 Task: Open Card Card0000000150 in Board Board0000000038 in Workspace WS0000000013 in Trello. Add Member Mailaustralia7@gmail.com to Card Card0000000150 in Board Board0000000038 in Workspace WS0000000013 in Trello. Add Blue Label titled Label0000000150 to Card Card0000000150 in Board Board0000000038 in Workspace WS0000000013 in Trello. Add Checklist CL0000000150 to Card Card0000000150 in Board Board0000000038 in Workspace WS0000000013 in Trello. Add Dates with Start Date as Sep 01 2023 and Due Date as Sep 30 2023 to Card Card0000000150 in Board Board0000000038 in Workspace WS0000000013 in Trello
Action: Mouse moved to (316, 320)
Screenshot: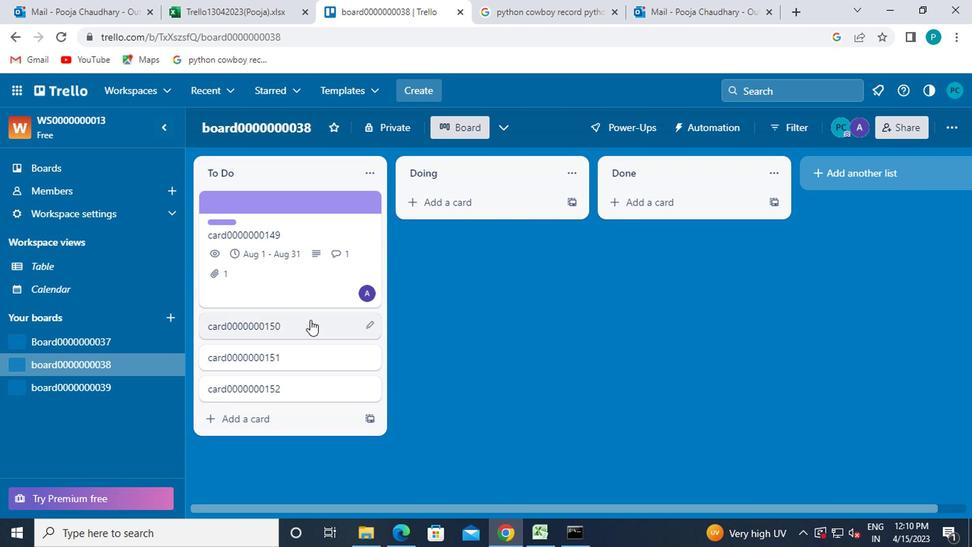 
Action: Mouse pressed left at (316, 320)
Screenshot: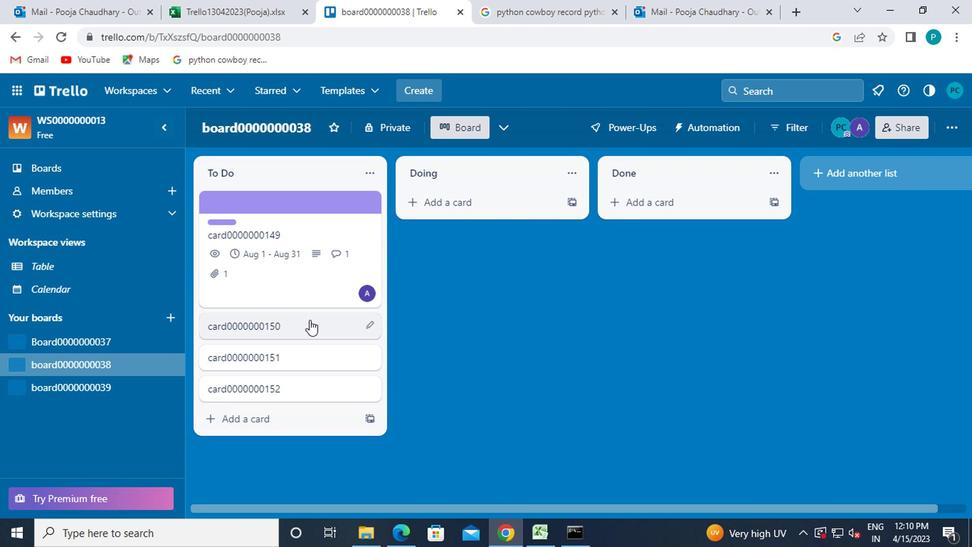 
Action: Mouse moved to (657, 259)
Screenshot: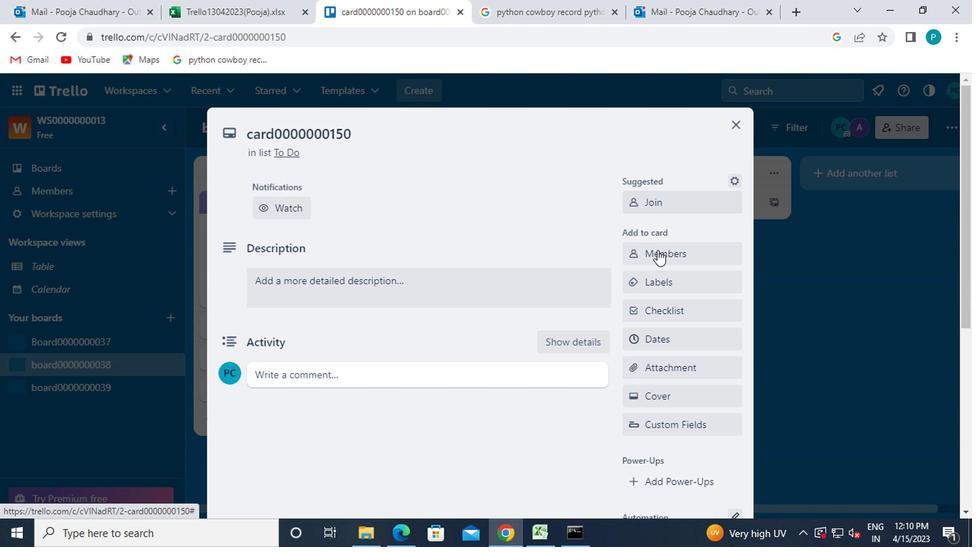 
Action: Mouse pressed left at (657, 259)
Screenshot: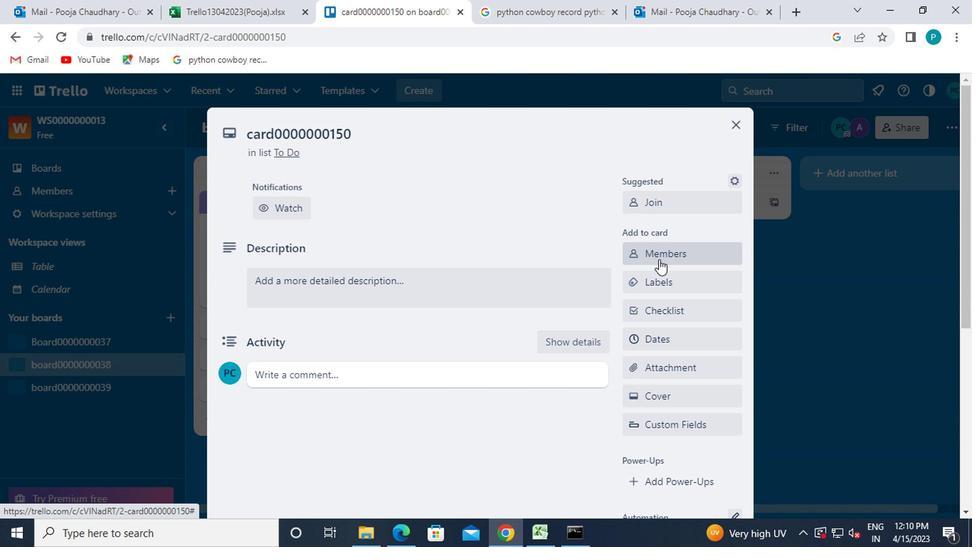 
Action: Mouse moved to (658, 321)
Screenshot: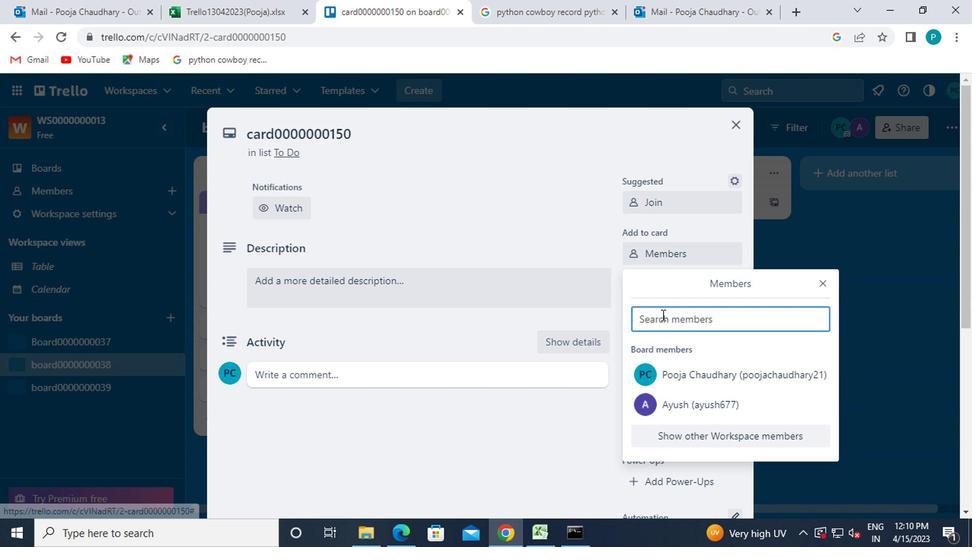 
Action: Mouse pressed left at (658, 321)
Screenshot: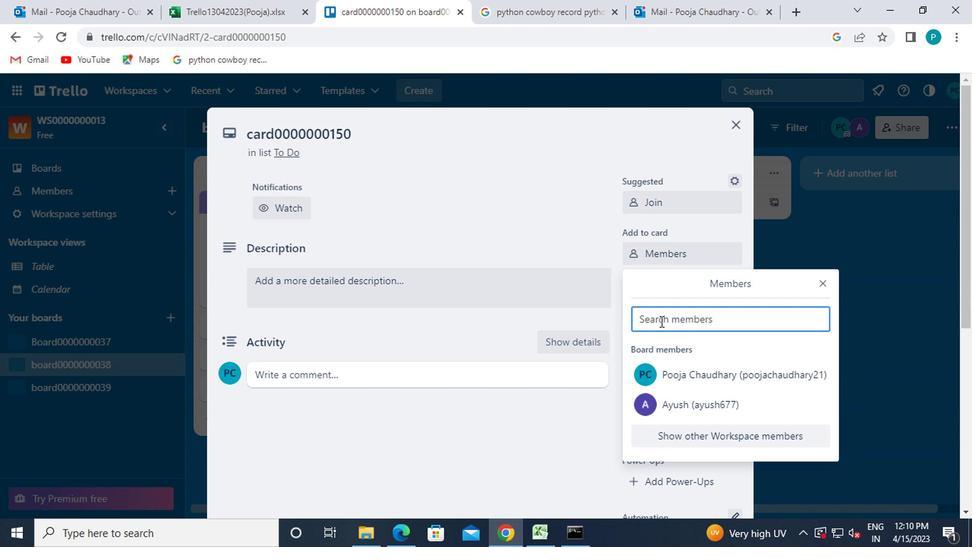 
Action: Mouse moved to (658, 322)
Screenshot: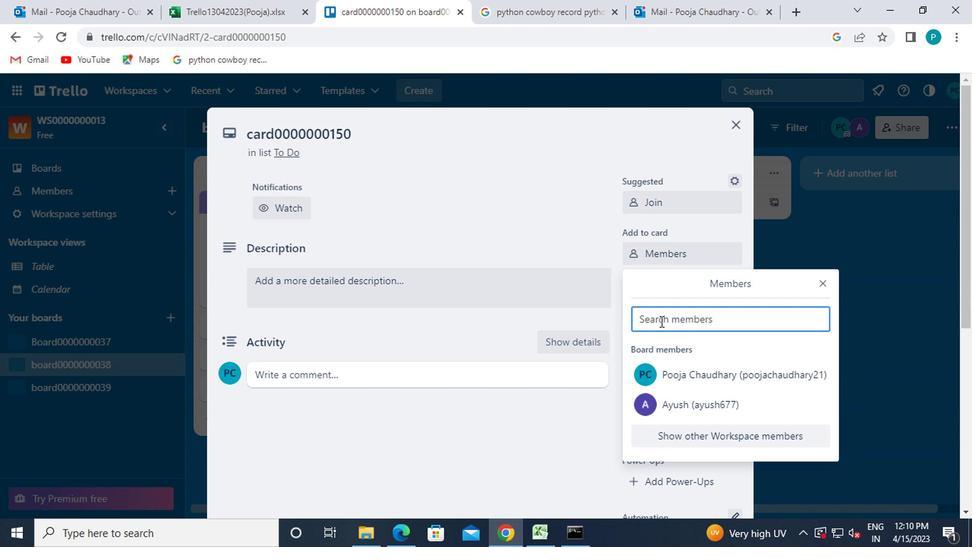 
Action: Key pressed mailaustralia7<Key.shift>@GMAIL.COM
Screenshot: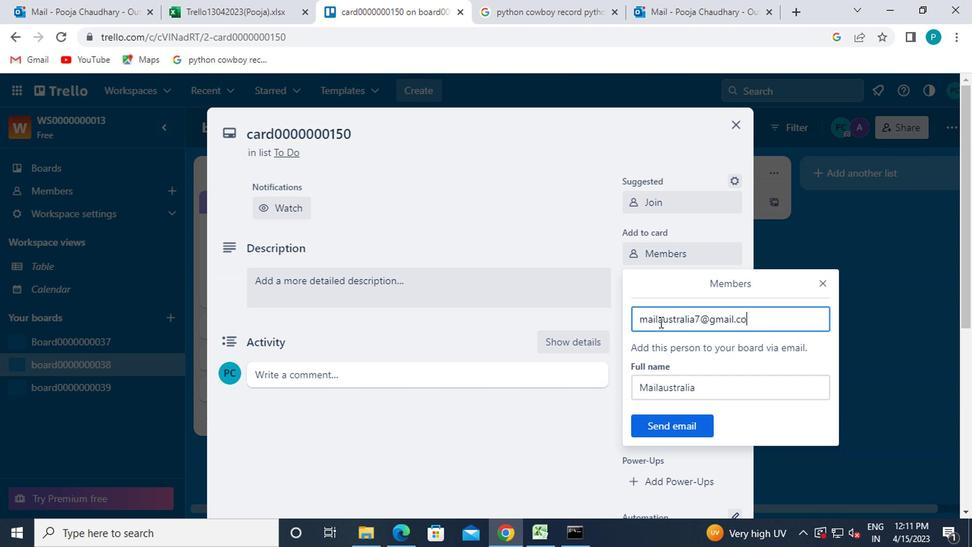 
Action: Mouse moved to (664, 420)
Screenshot: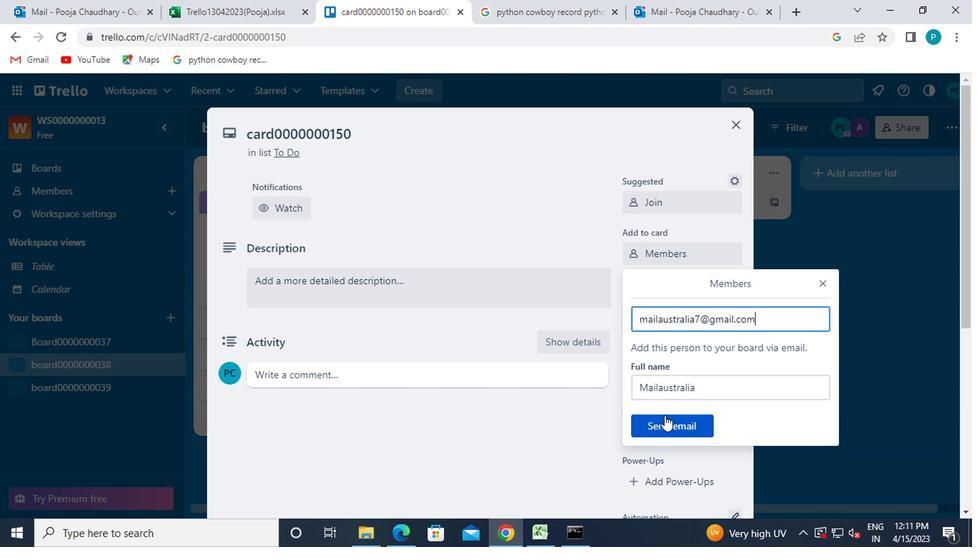 
Action: Mouse pressed left at (664, 420)
Screenshot: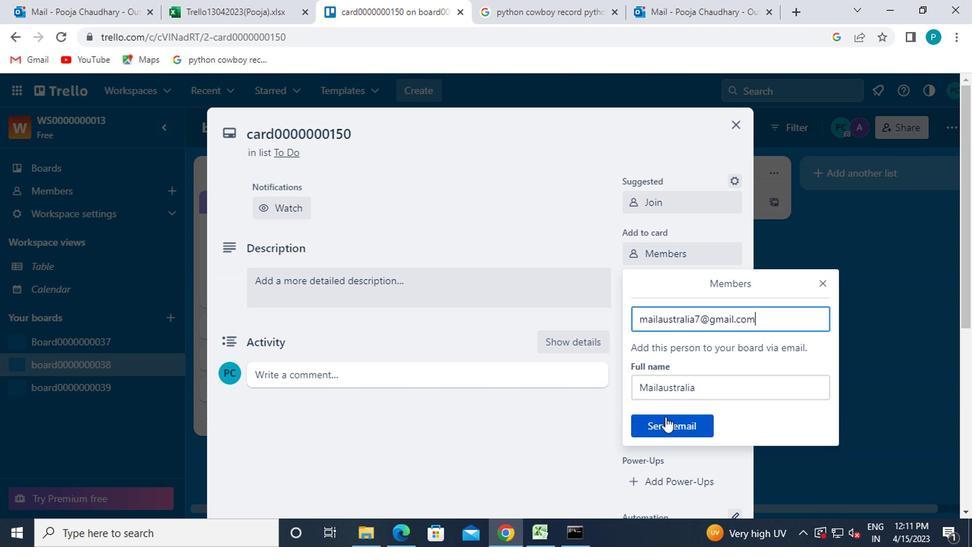 
Action: Mouse moved to (660, 284)
Screenshot: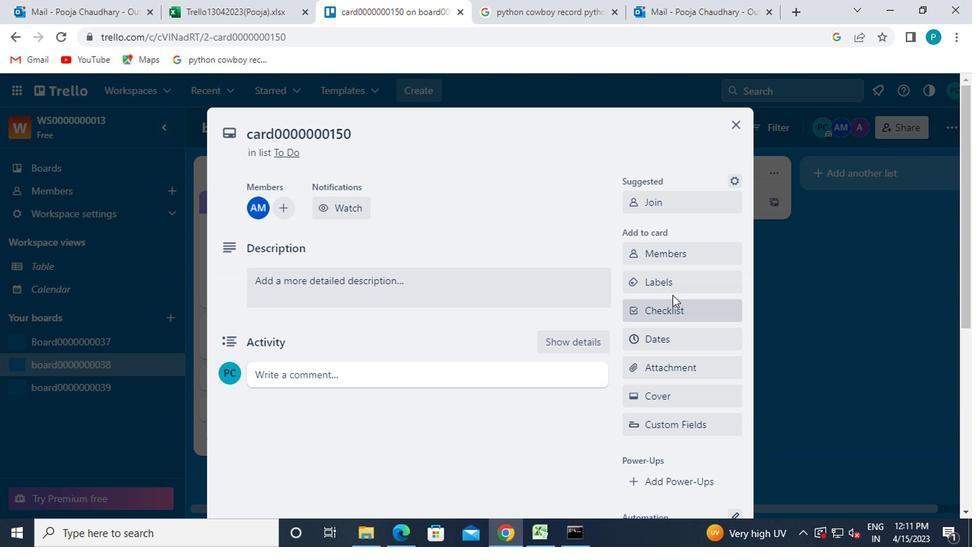 
Action: Mouse pressed left at (660, 284)
Screenshot: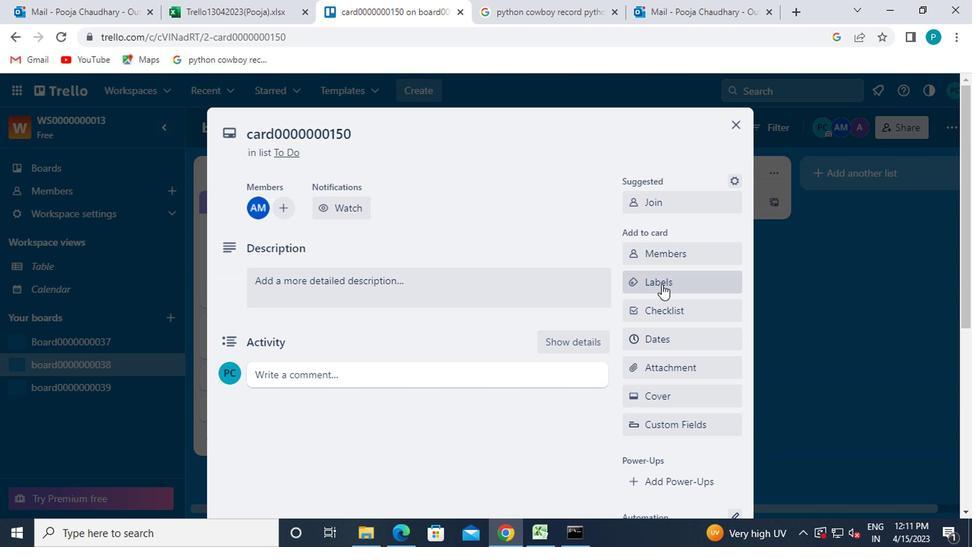 
Action: Mouse moved to (664, 396)
Screenshot: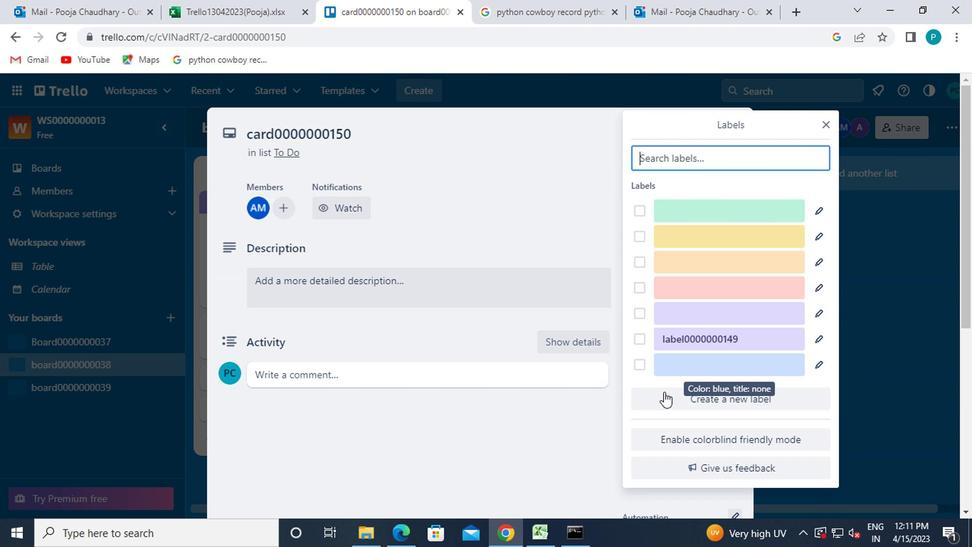 
Action: Mouse pressed left at (664, 396)
Screenshot: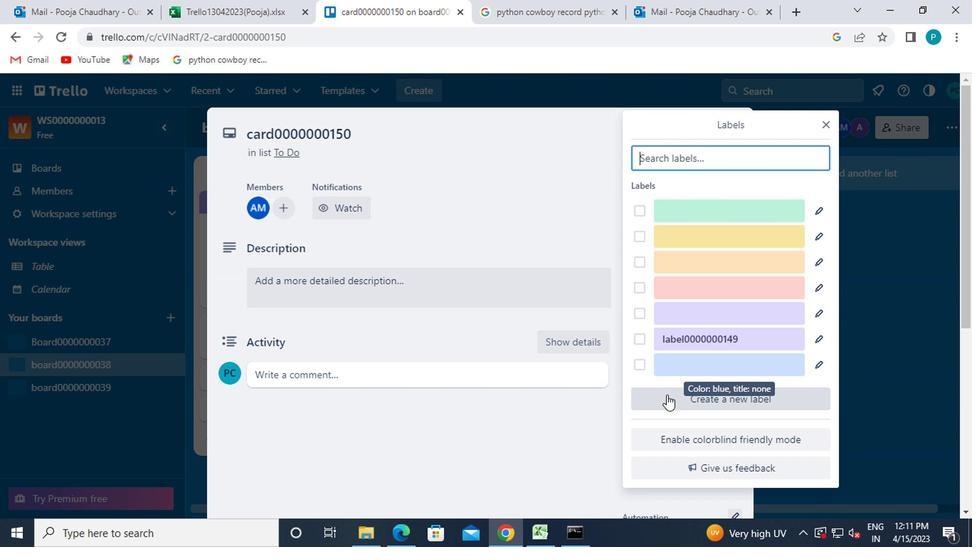 
Action: Mouse moved to (647, 413)
Screenshot: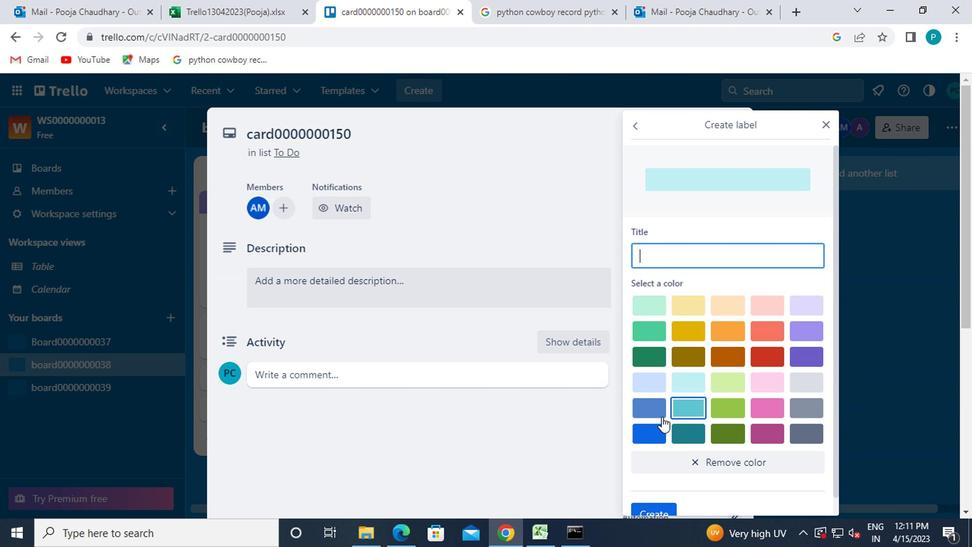 
Action: Mouse pressed left at (647, 413)
Screenshot: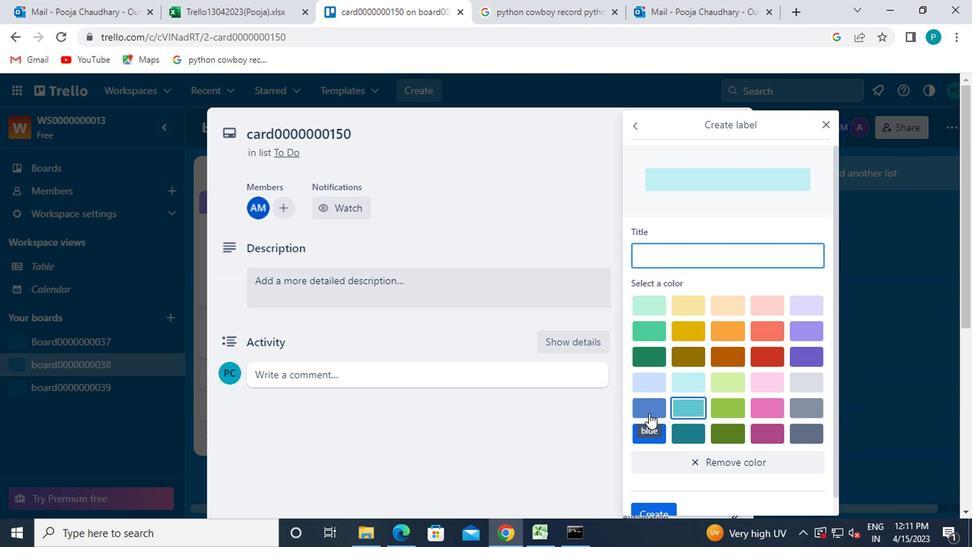 
Action: Mouse moved to (641, 257)
Screenshot: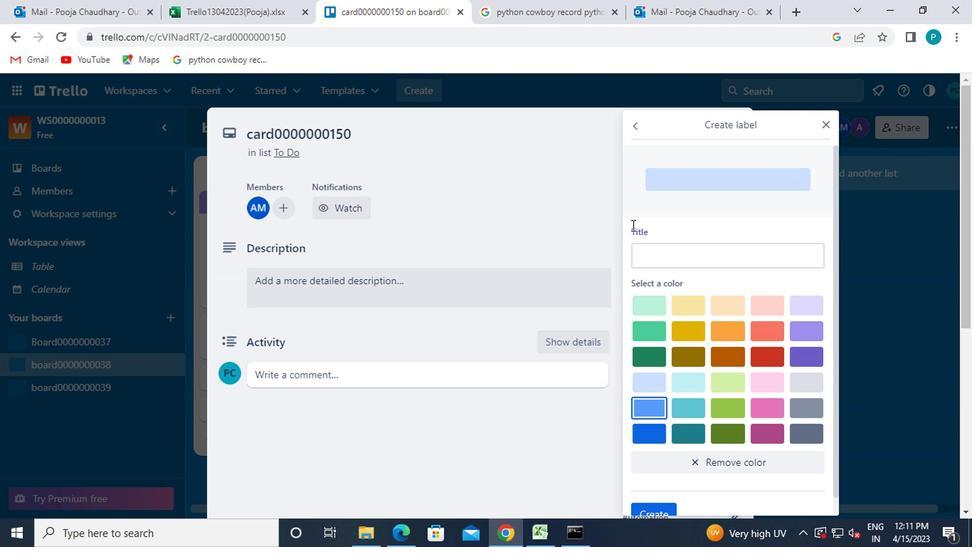 
Action: Mouse pressed left at (641, 257)
Screenshot: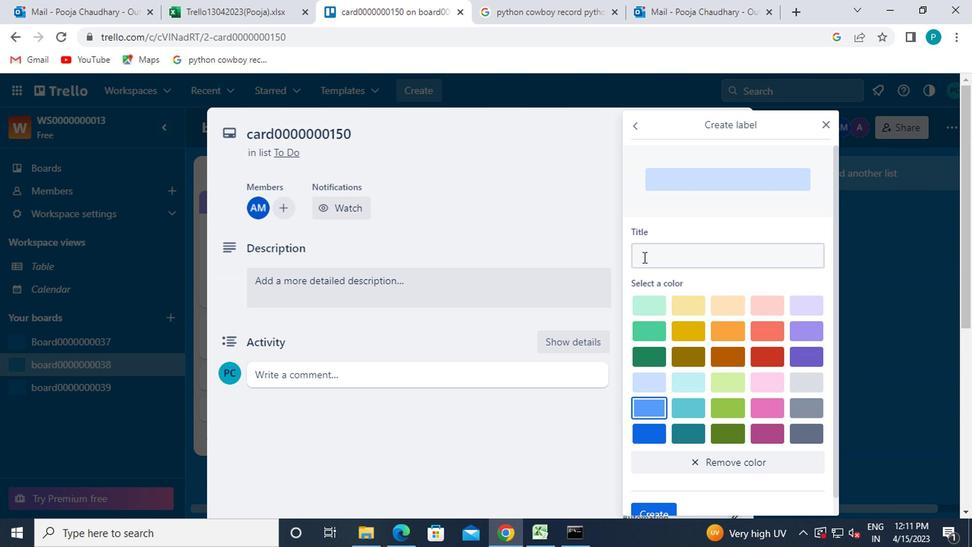 
Action: Mouse moved to (642, 257)
Screenshot: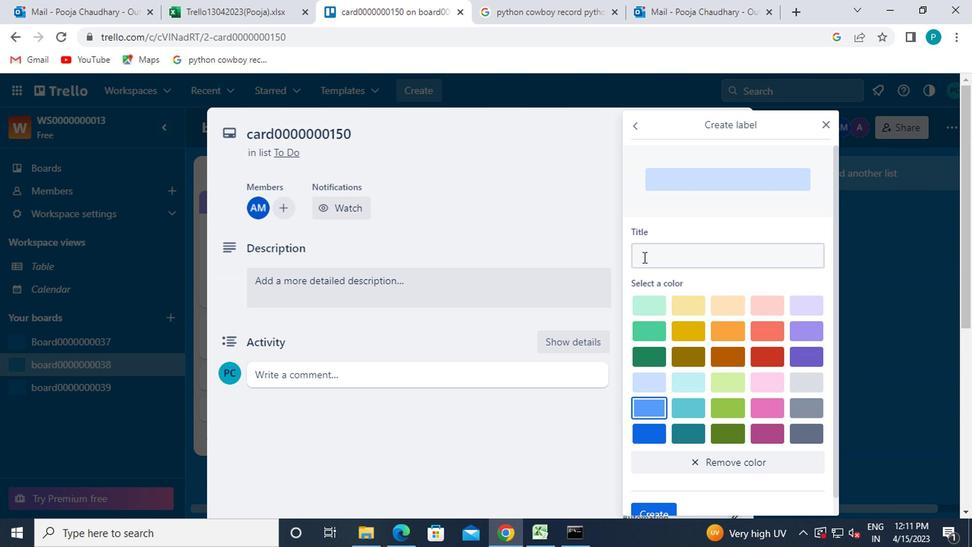 
Action: Key pressed <Key.caps_lock>L<Key.caps_lock>ABEL0000000150
Screenshot: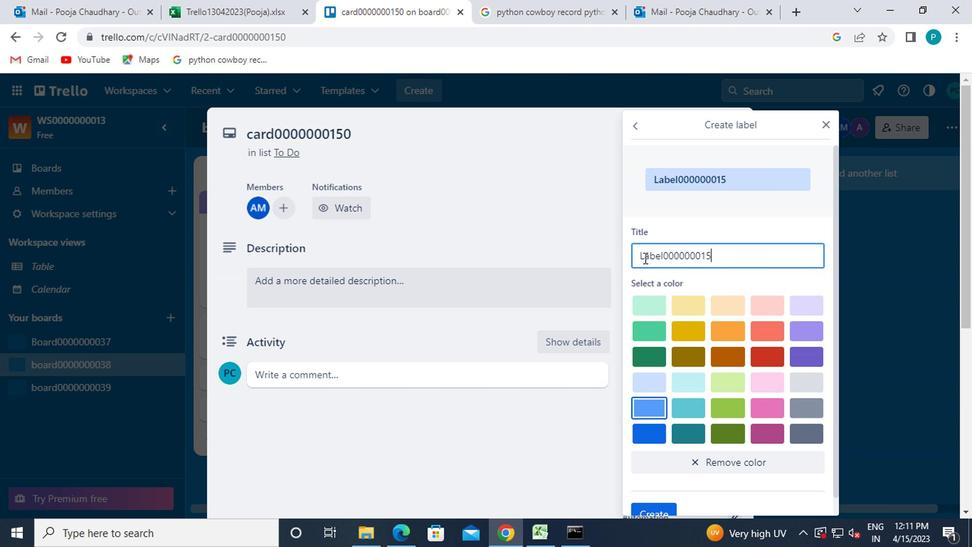 
Action: Mouse moved to (654, 380)
Screenshot: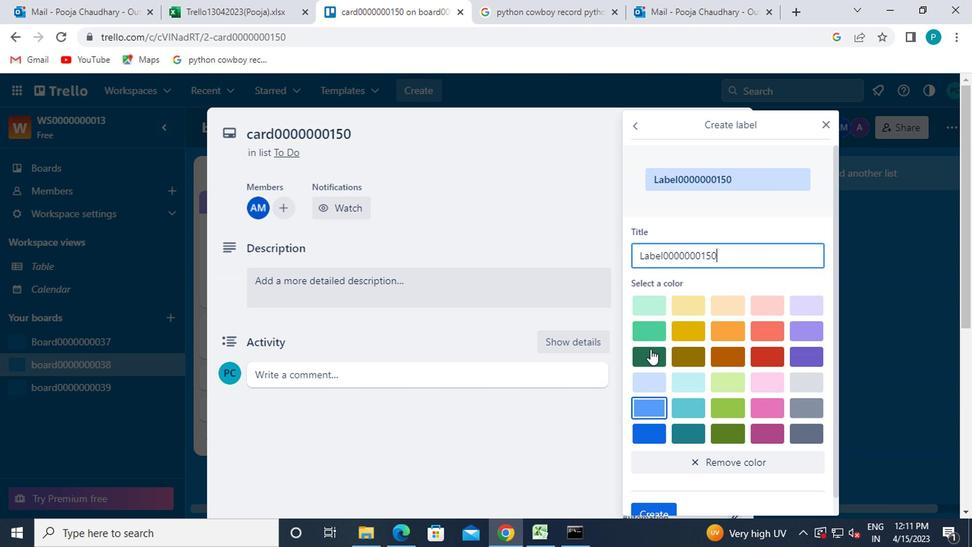 
Action: Mouse scrolled (654, 379) with delta (0, 0)
Screenshot: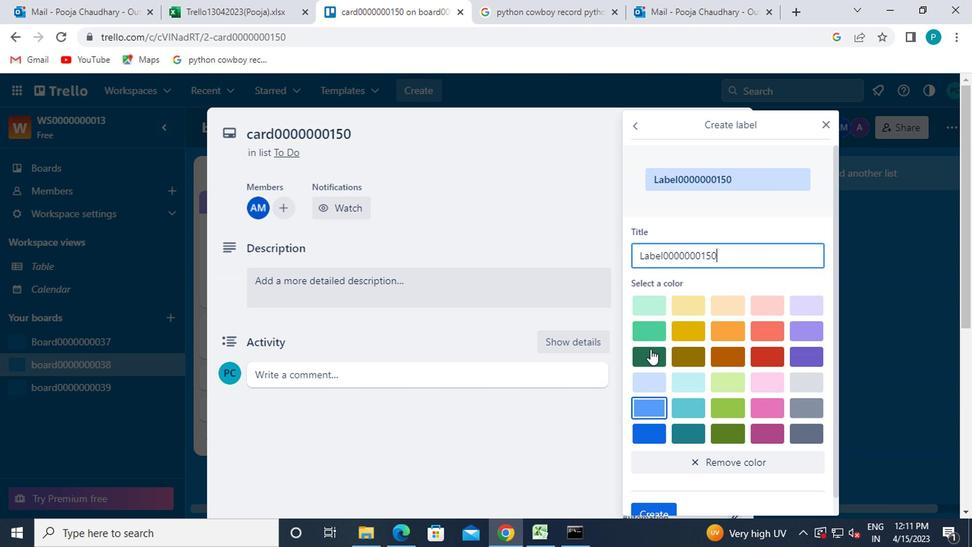 
Action: Mouse moved to (654, 388)
Screenshot: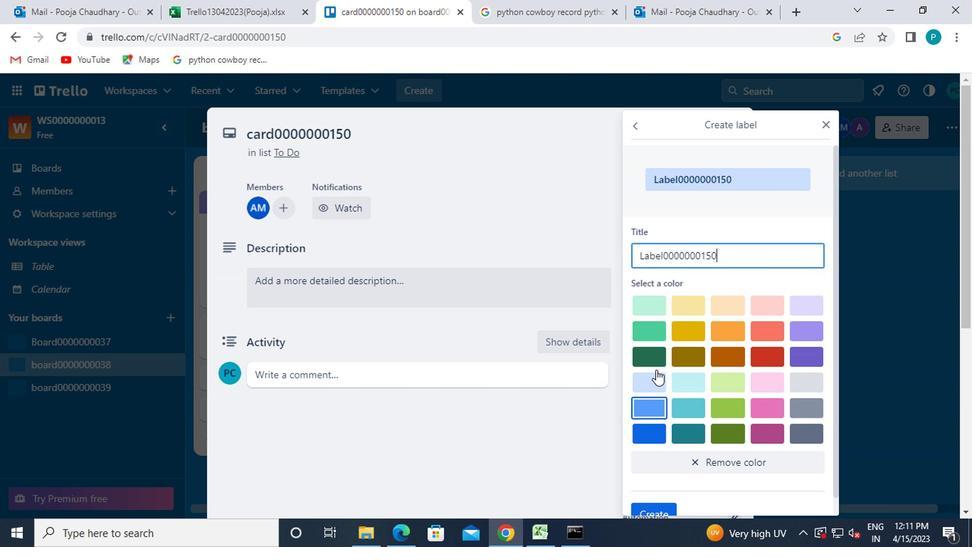 
Action: Mouse scrolled (654, 387) with delta (0, -1)
Screenshot: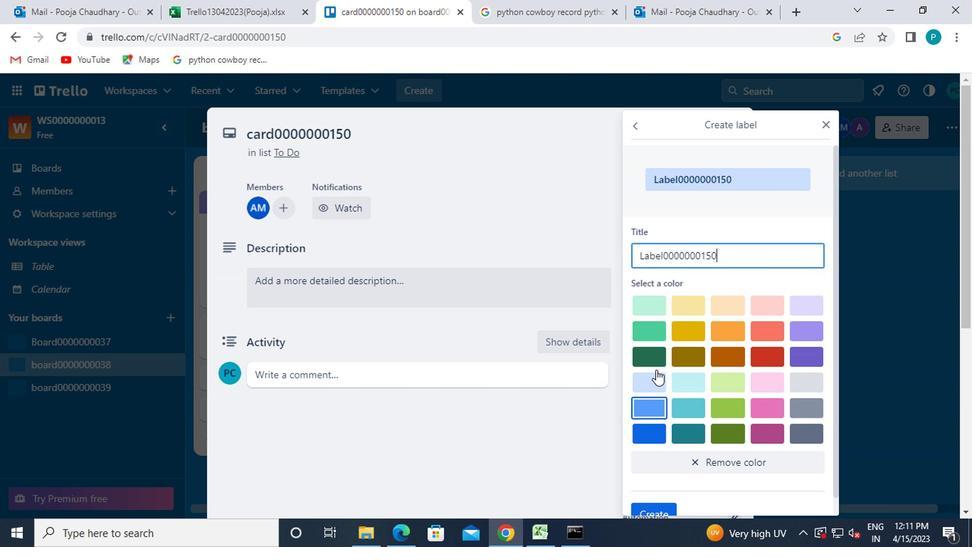 
Action: Mouse moved to (654, 391)
Screenshot: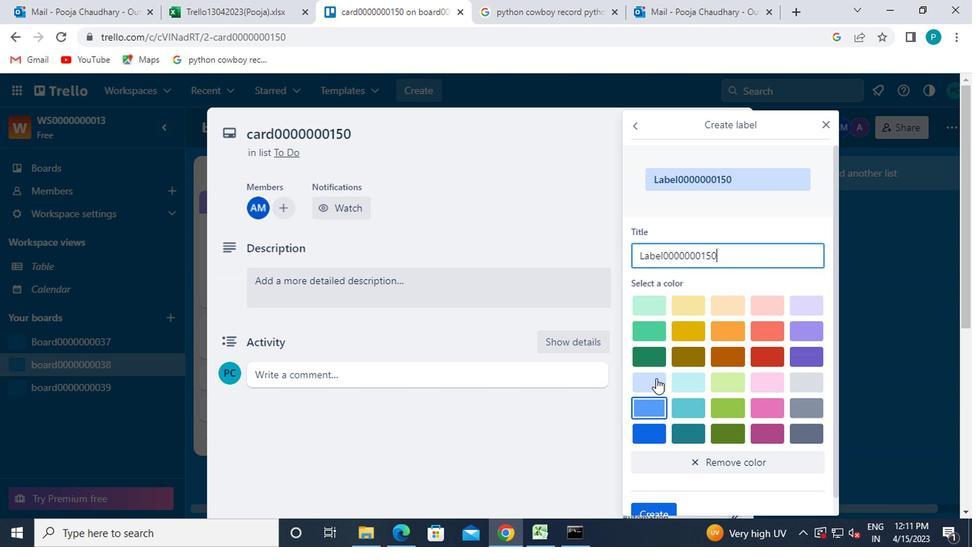 
Action: Mouse scrolled (654, 390) with delta (0, 0)
Screenshot: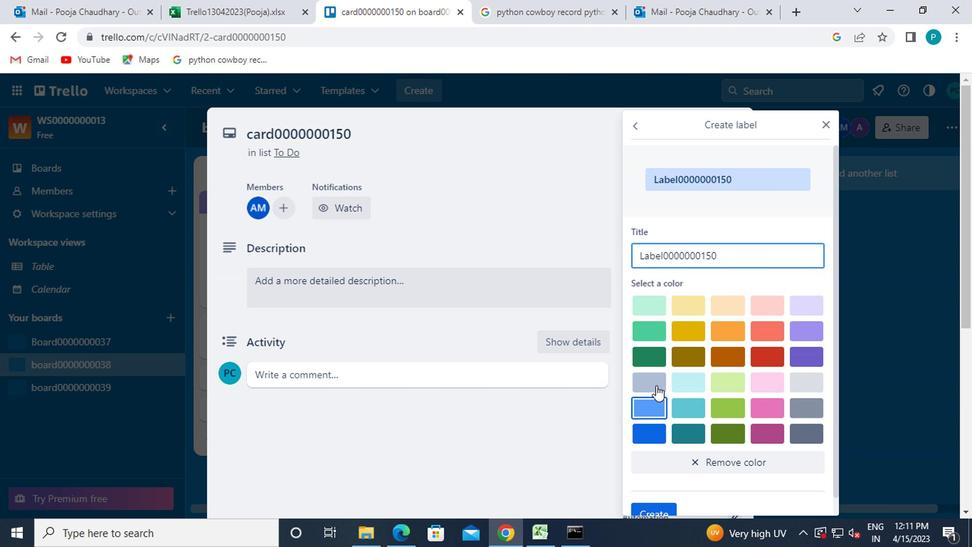 
Action: Mouse moved to (658, 493)
Screenshot: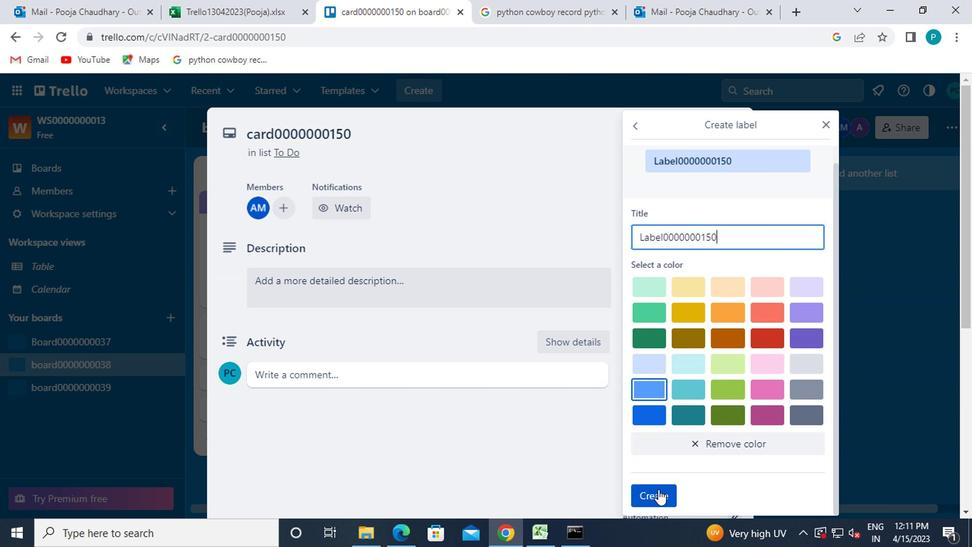 
Action: Mouse pressed left at (658, 493)
Screenshot: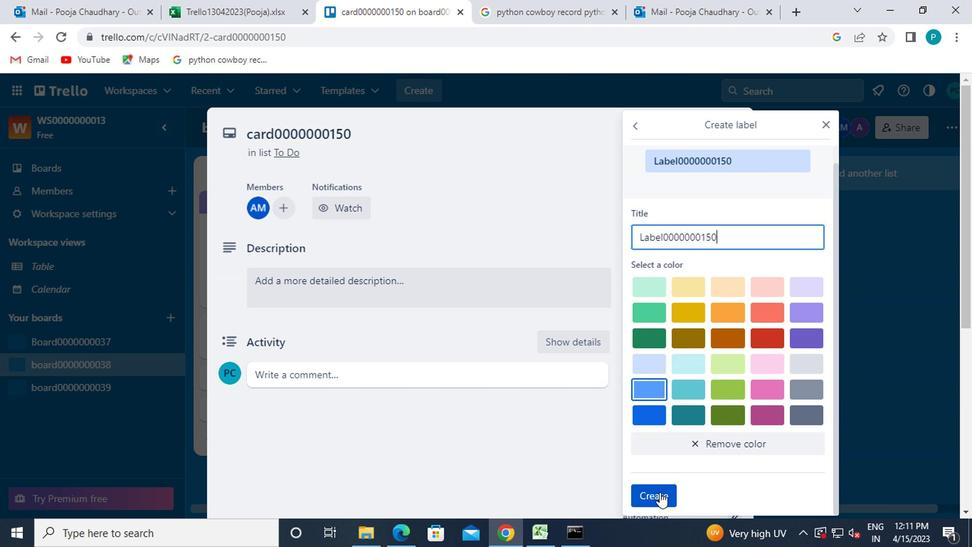 
Action: Mouse moved to (820, 121)
Screenshot: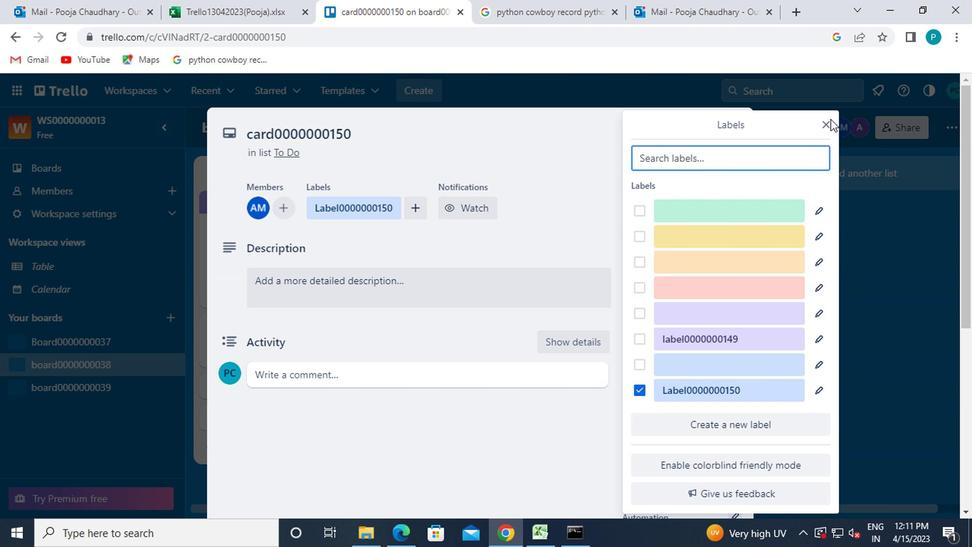 
Action: Mouse pressed left at (820, 121)
Screenshot: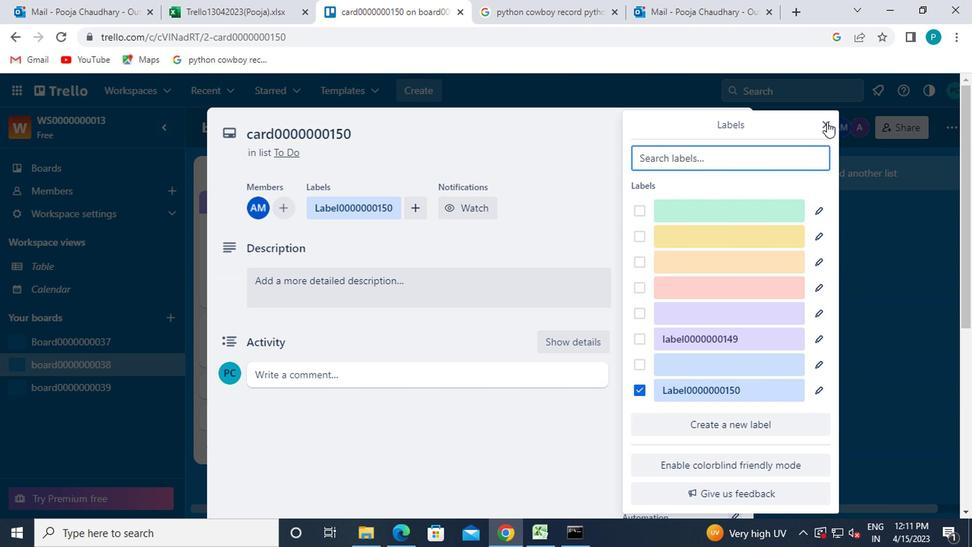 
Action: Mouse moved to (677, 312)
Screenshot: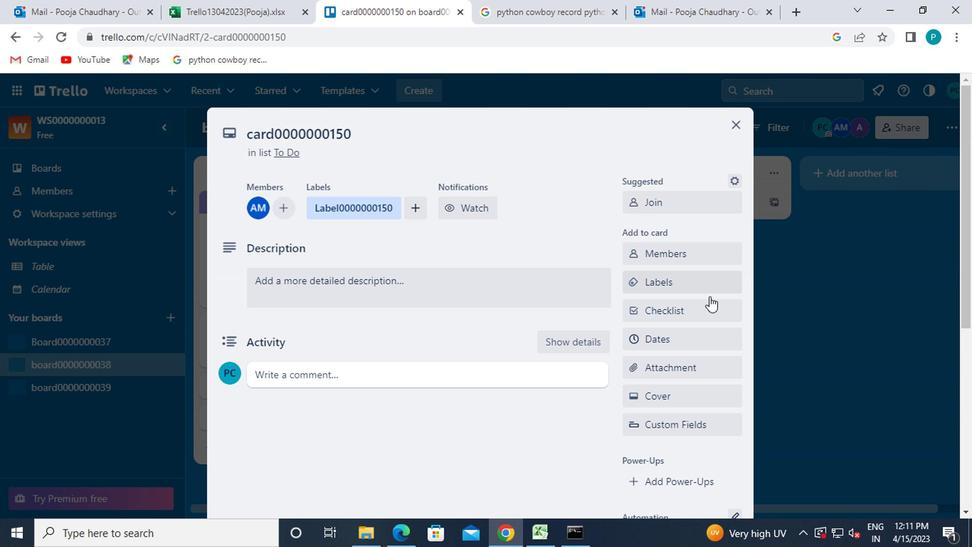 
Action: Mouse pressed left at (677, 312)
Screenshot: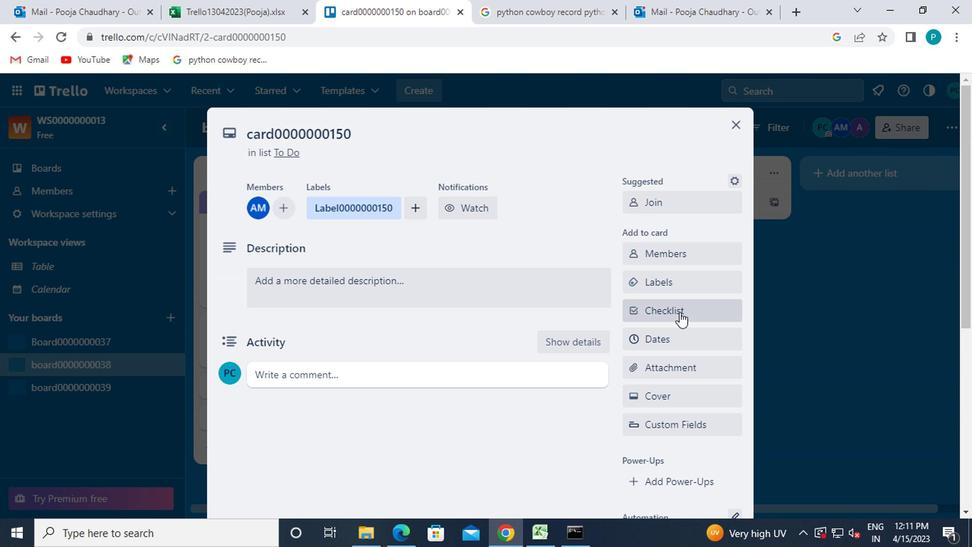 
Action: Mouse moved to (709, 389)
Screenshot: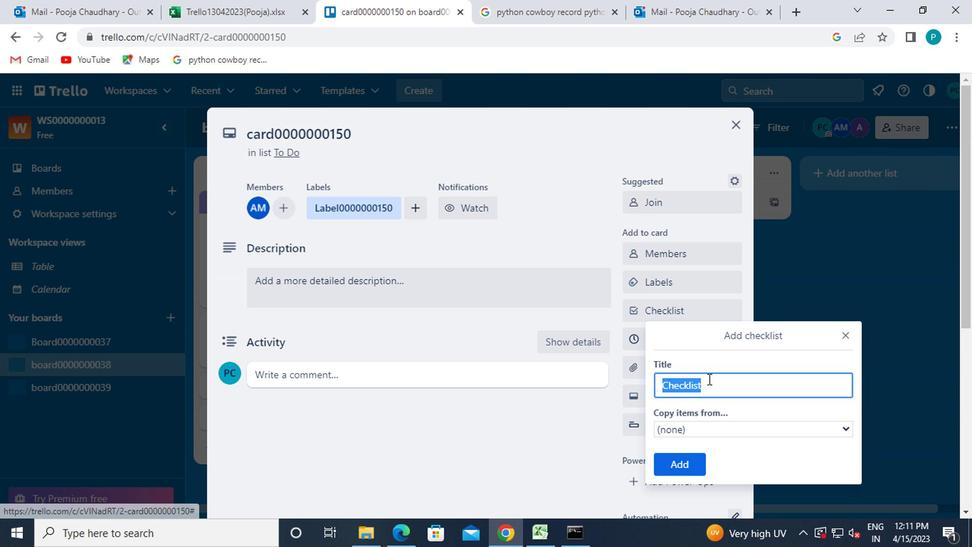 
Action: Mouse pressed left at (709, 389)
Screenshot: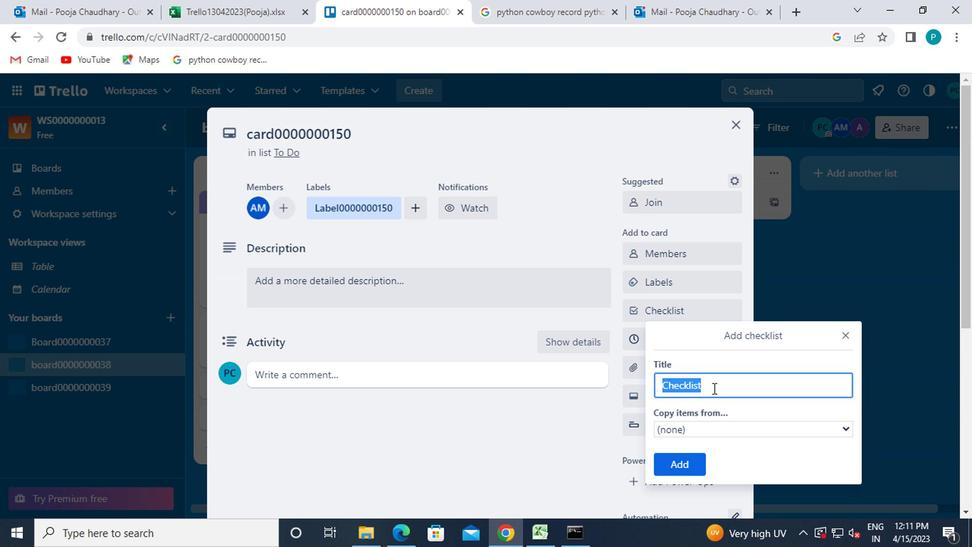 
Action: Mouse moved to (709, 387)
Screenshot: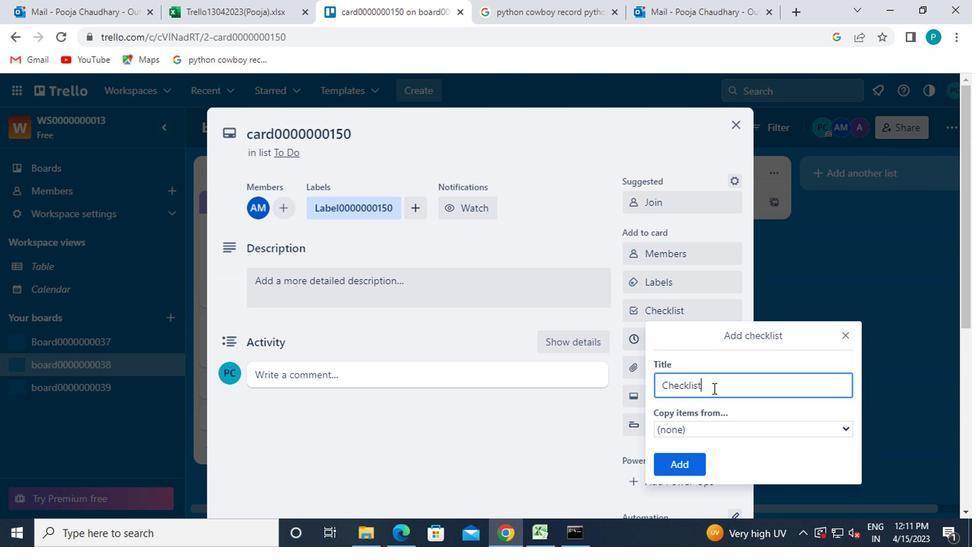 
Action: Key pressed <Key.backspace><Key.backspace><Key.backspace><Key.backspace><Key.backspace><Key.backspace><Key.backspace><Key.backspace><Key.backspace><Key.backspace><Key.backspace><Key.backspace>C<Key.backspace><Key.caps_lock>CL0000000150
Screenshot: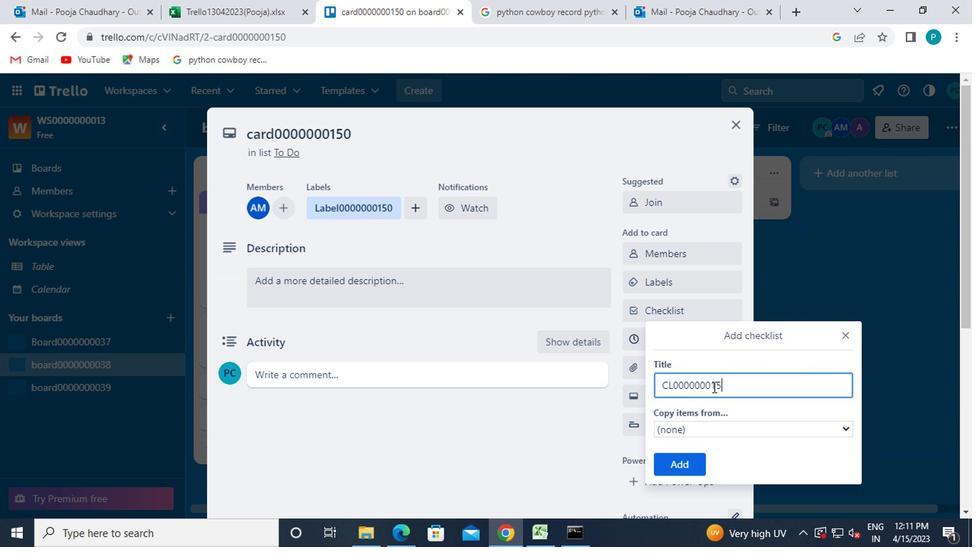 
Action: Mouse moved to (716, 421)
Screenshot: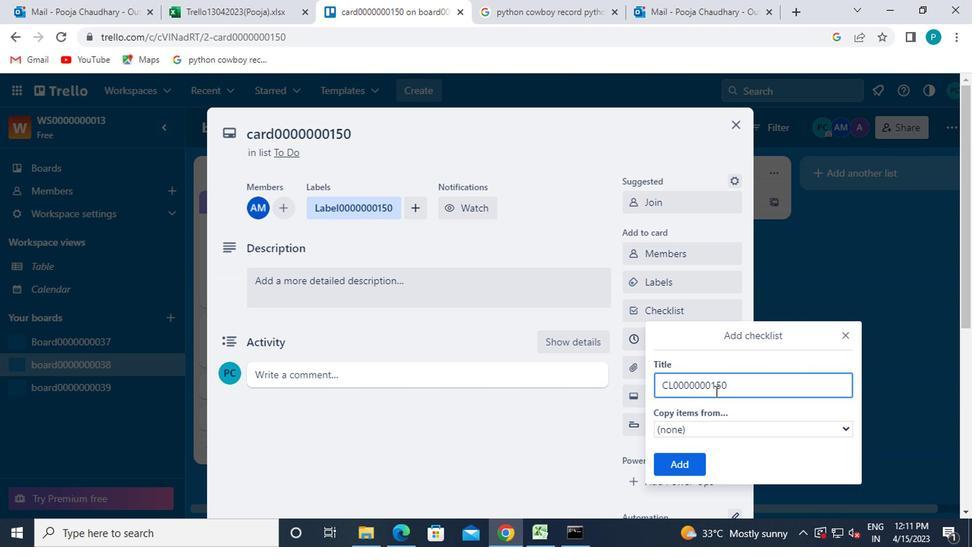 
Action: Mouse scrolled (716, 420) with delta (0, -1)
Screenshot: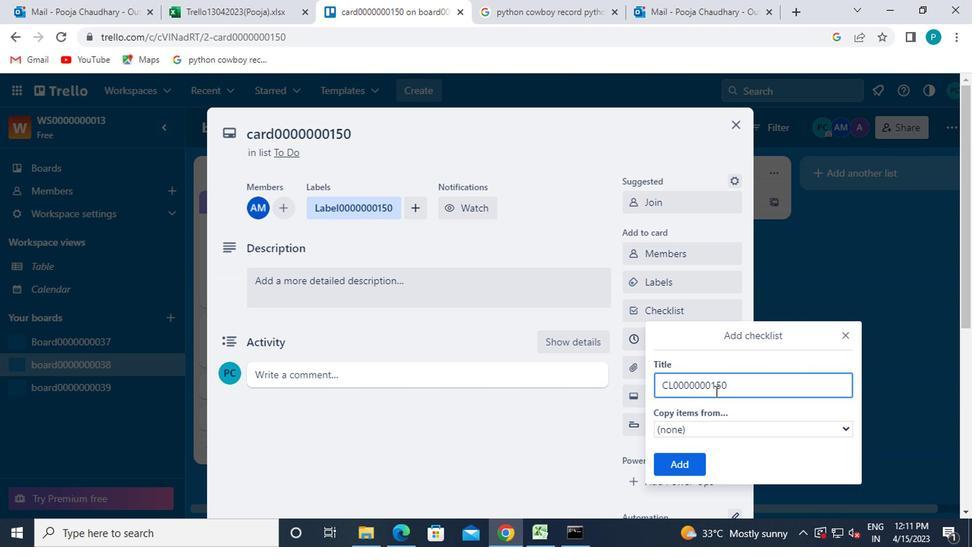 
Action: Mouse moved to (685, 460)
Screenshot: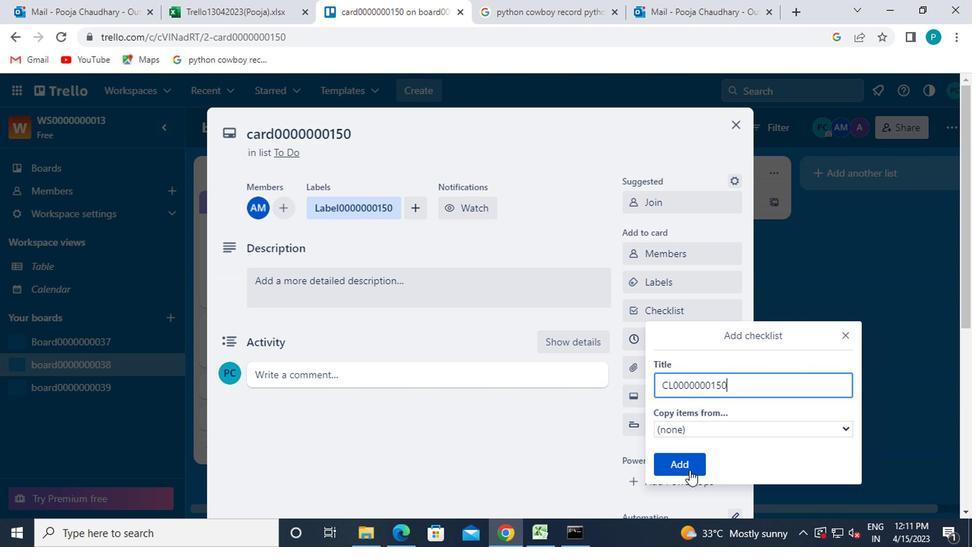 
Action: Mouse pressed left at (685, 460)
Screenshot: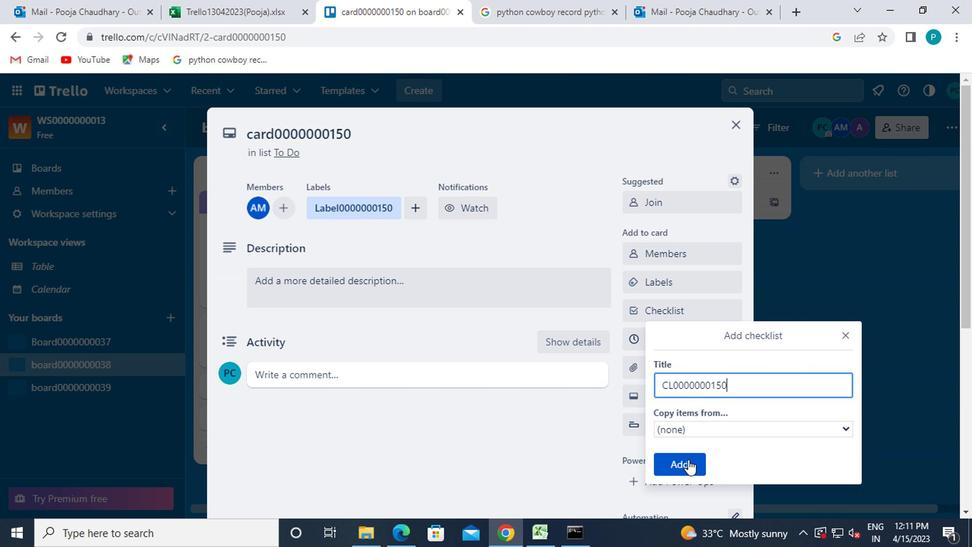 
Action: Mouse moved to (633, 345)
Screenshot: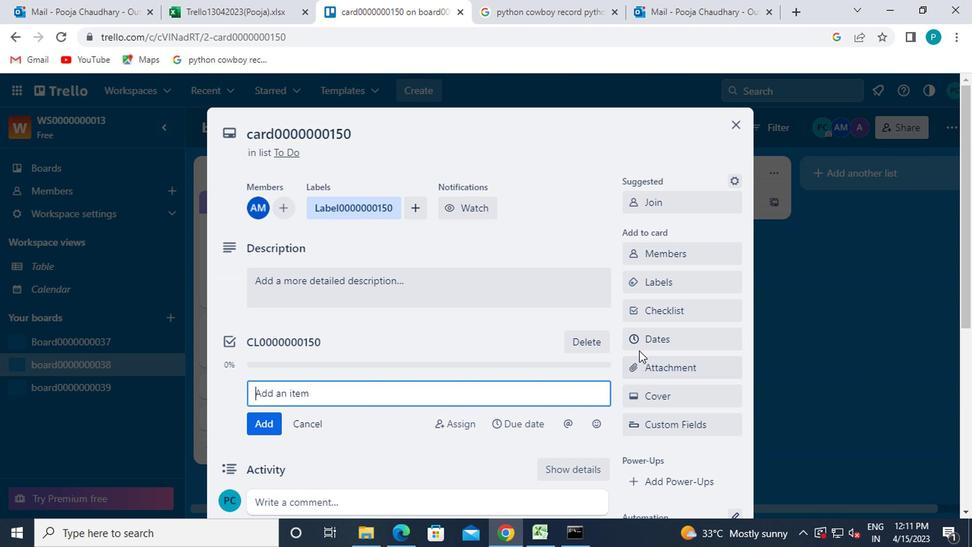 
Action: Mouse pressed left at (633, 345)
Screenshot: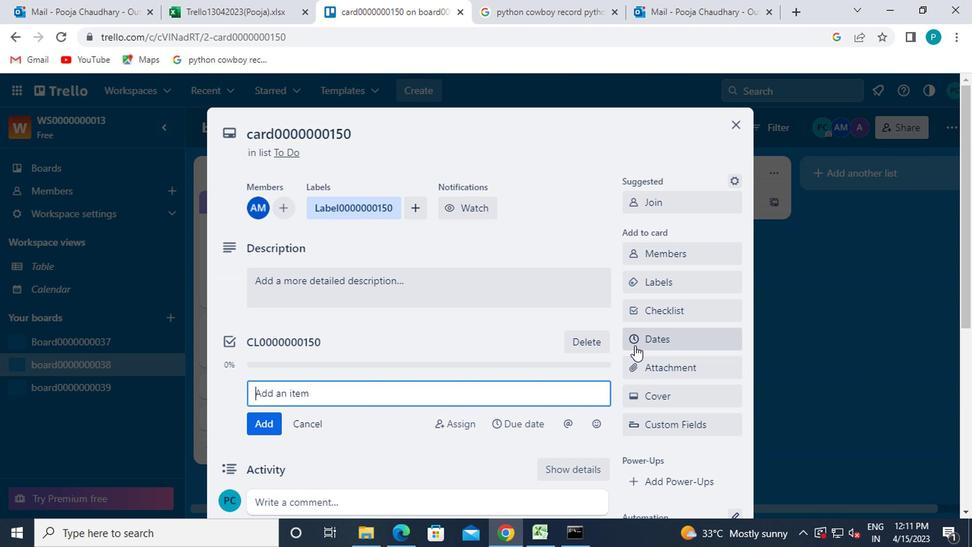 
Action: Mouse moved to (636, 375)
Screenshot: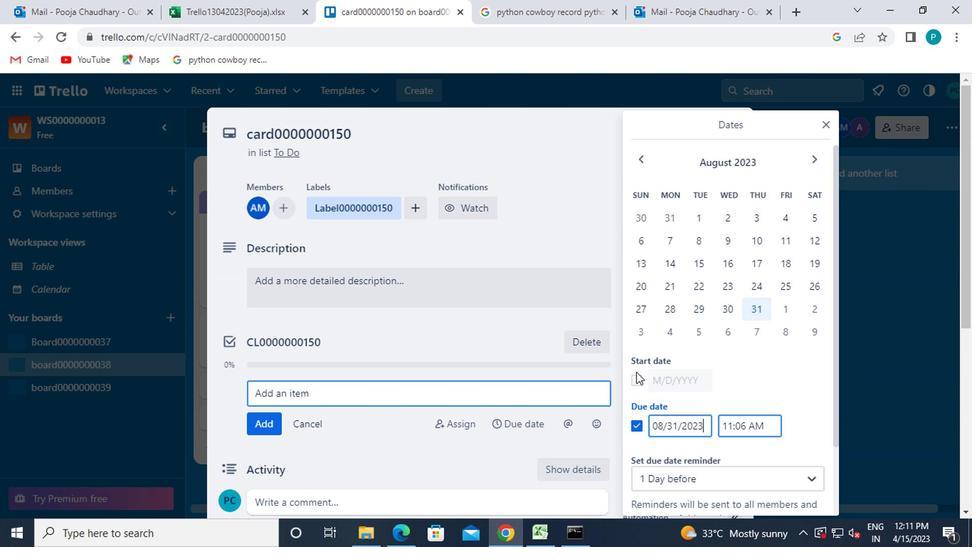
Action: Mouse pressed left at (636, 375)
Screenshot: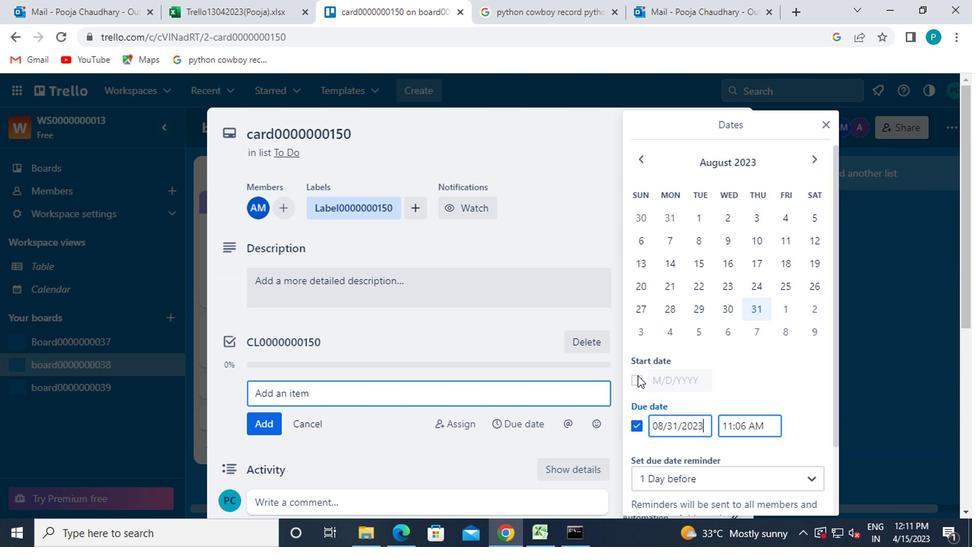 
Action: Mouse moved to (803, 157)
Screenshot: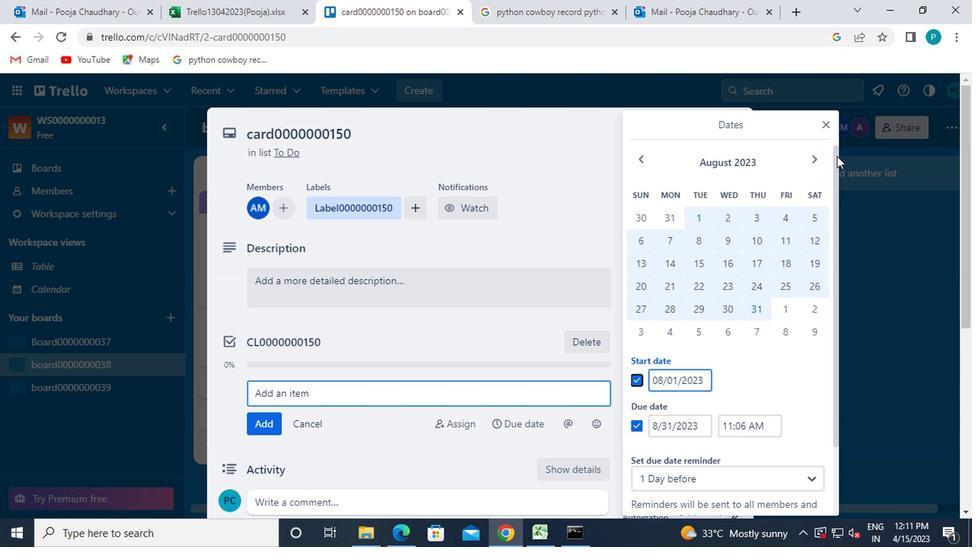 
Action: Mouse pressed left at (803, 157)
Screenshot: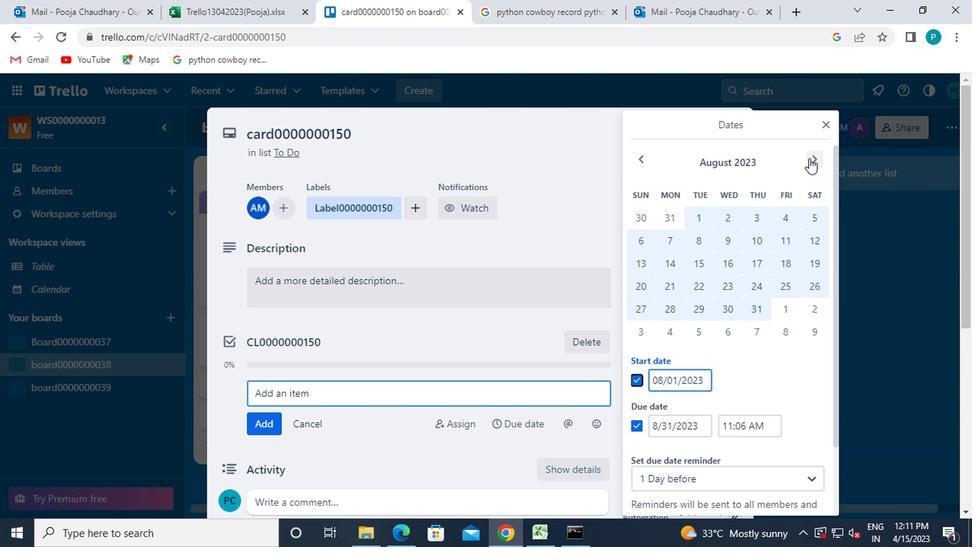 
Action: Mouse moved to (777, 217)
Screenshot: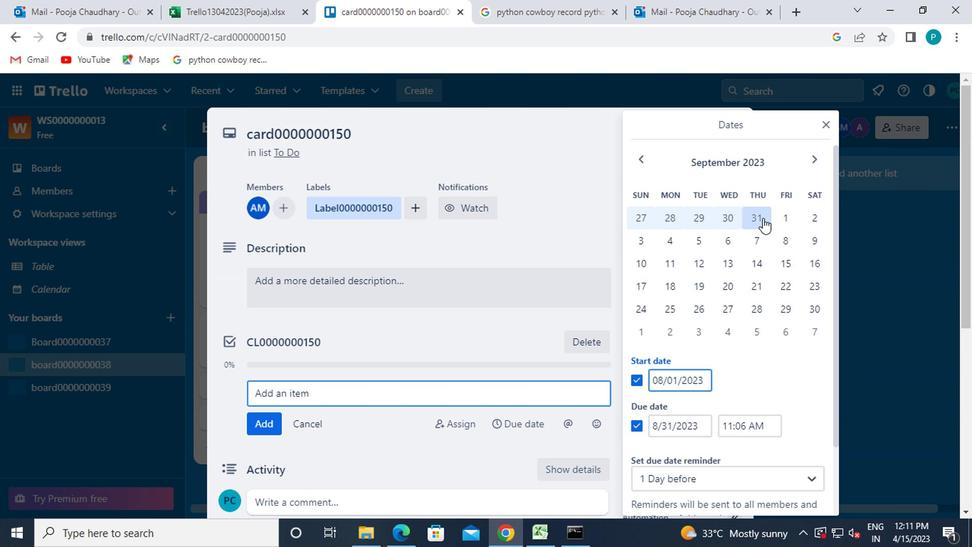 
Action: Mouse pressed left at (777, 217)
Screenshot: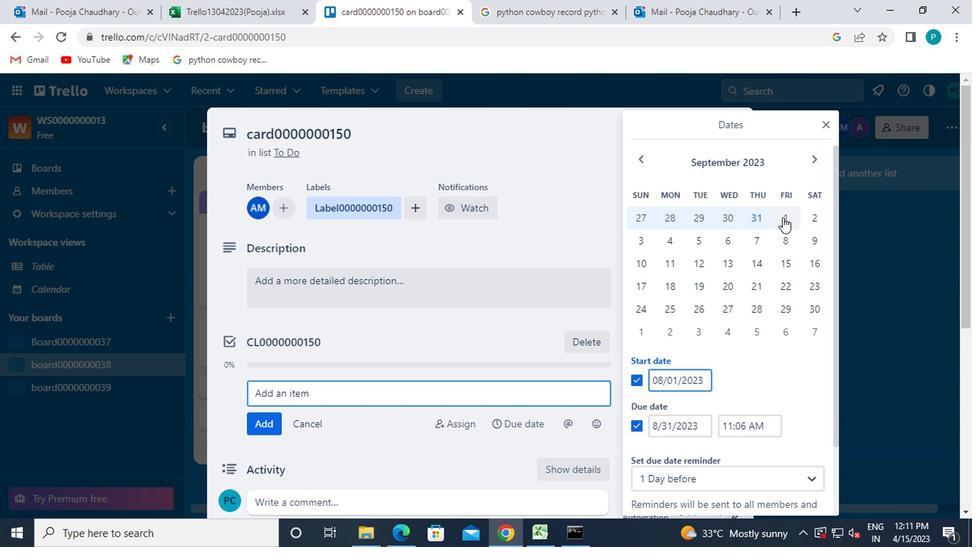 
Action: Mouse moved to (803, 306)
Screenshot: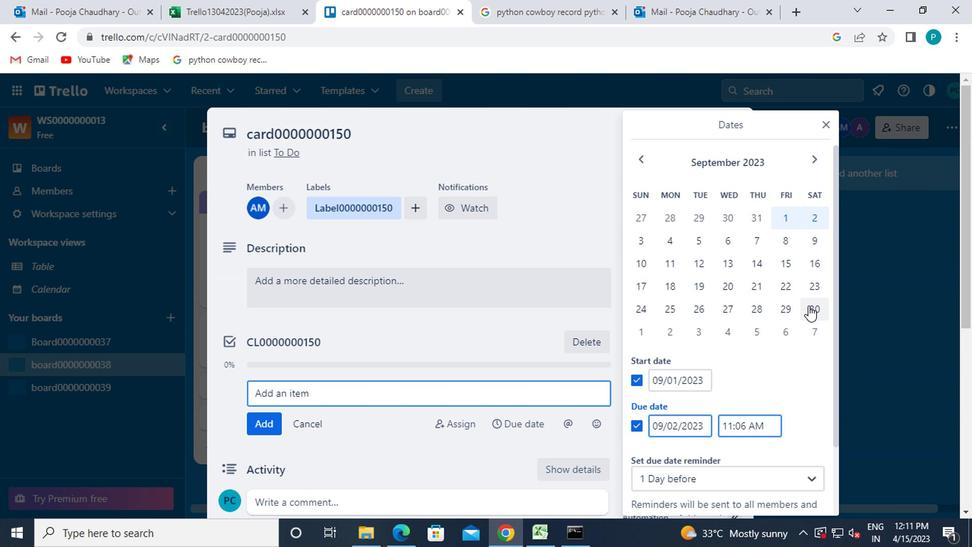
Action: Mouse pressed left at (803, 306)
Screenshot: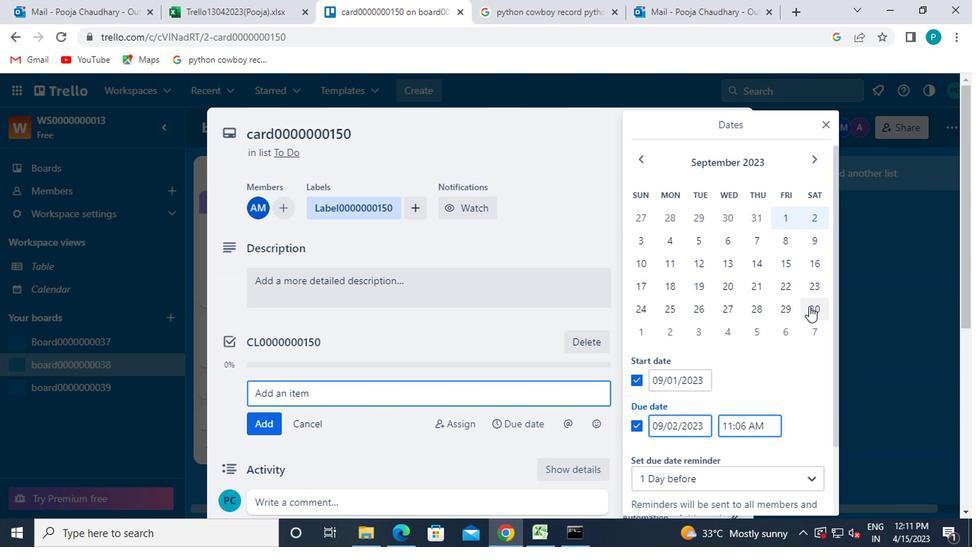 
Action: Mouse moved to (741, 406)
Screenshot: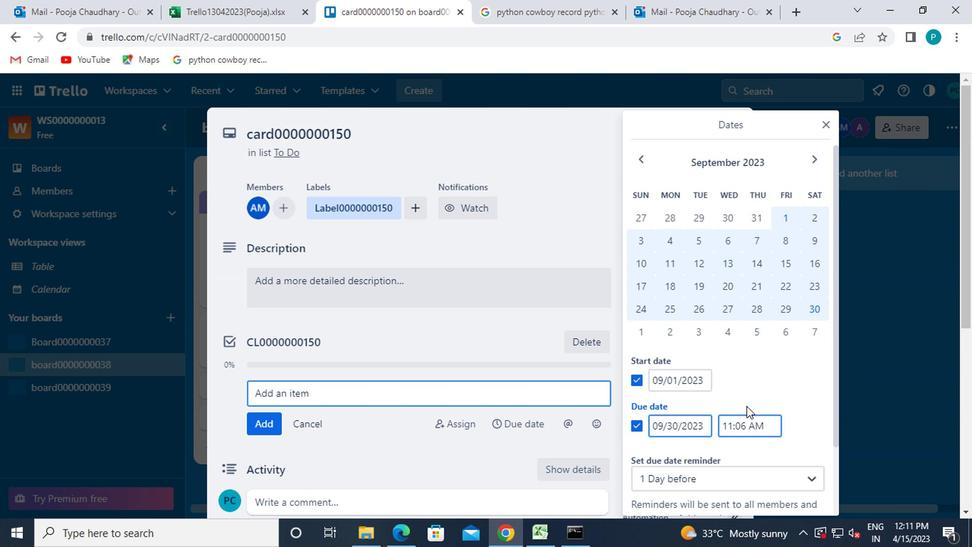 
Action: Mouse scrolled (741, 406) with delta (0, 0)
Screenshot: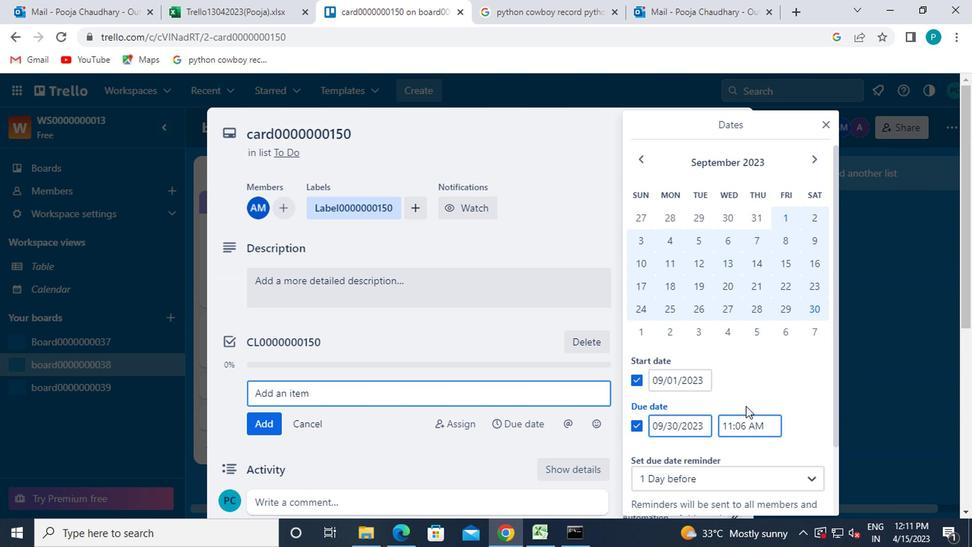
Action: Mouse moved to (741, 406)
Screenshot: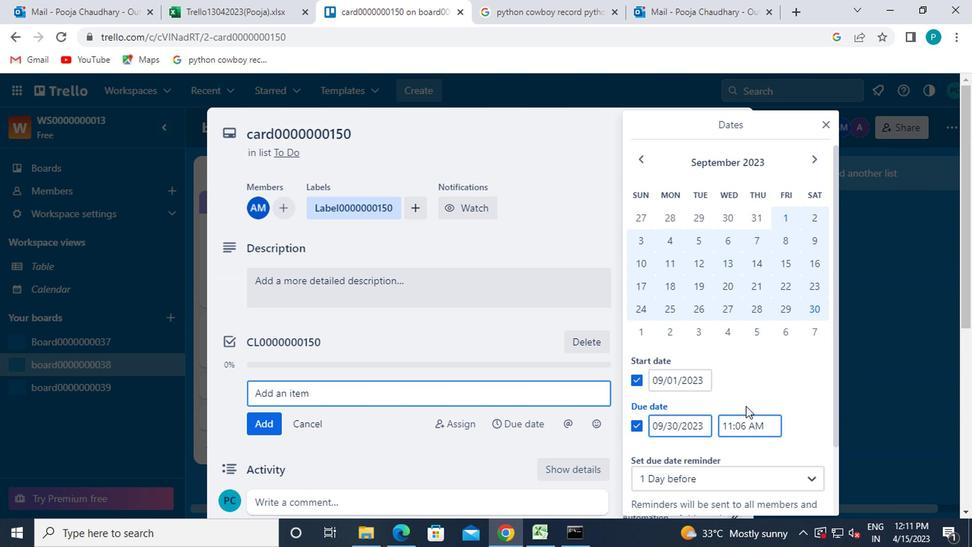 
Action: Mouse scrolled (741, 406) with delta (0, 0)
Screenshot: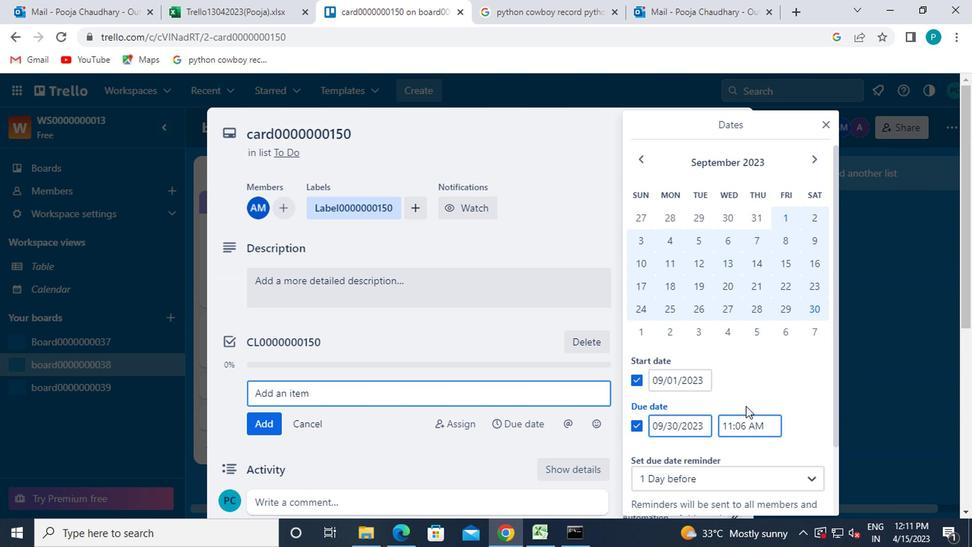 
Action: Mouse scrolled (741, 406) with delta (0, 0)
Screenshot: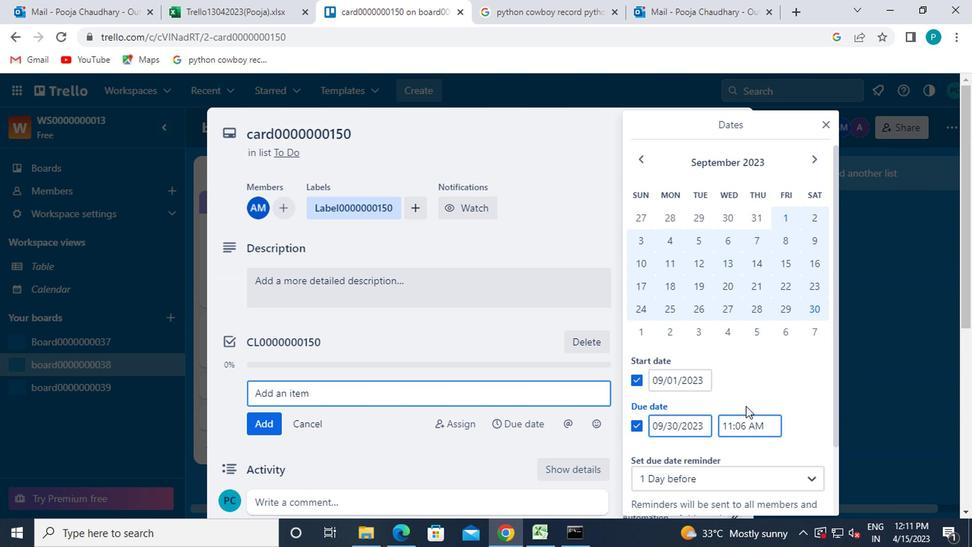 
Action: Mouse moved to (689, 459)
Screenshot: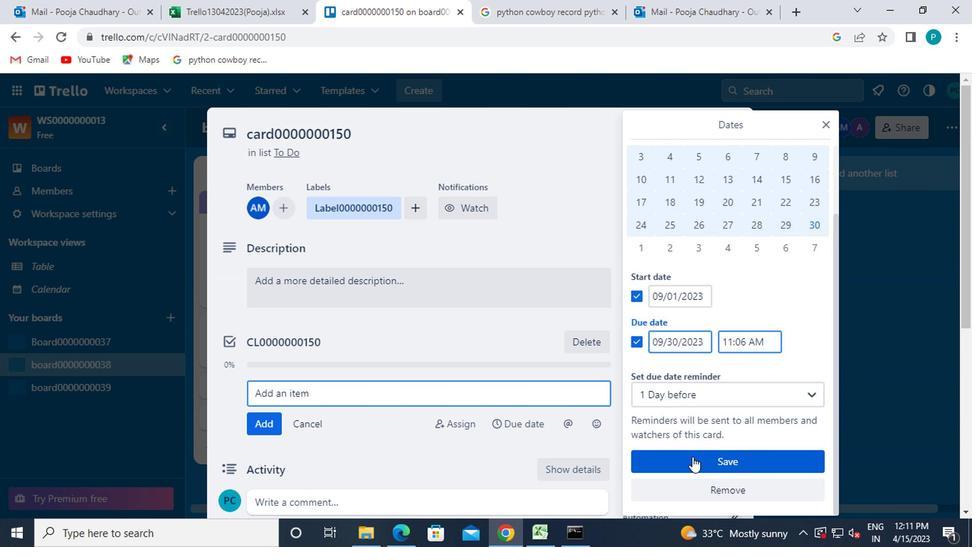 
Action: Mouse pressed left at (689, 459)
Screenshot: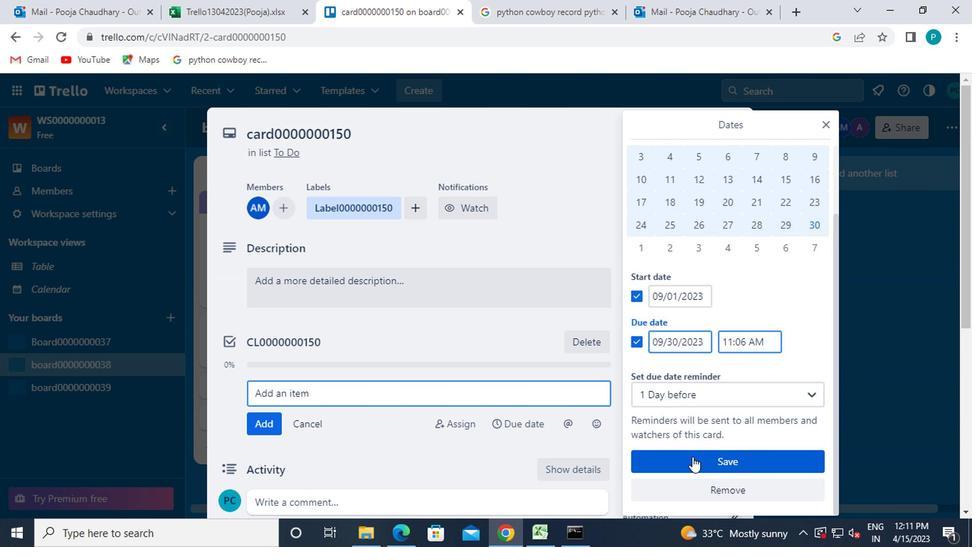 
Action: Mouse moved to (686, 460)
Screenshot: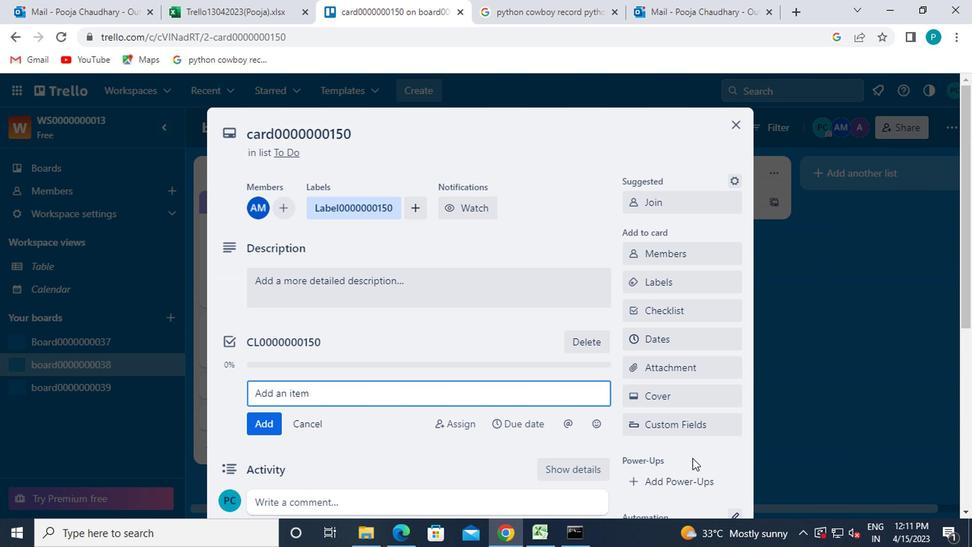 
